 Task: Look for products in the category "Paper Goods" that are on sale.
Action: Mouse moved to (689, 243)
Screenshot: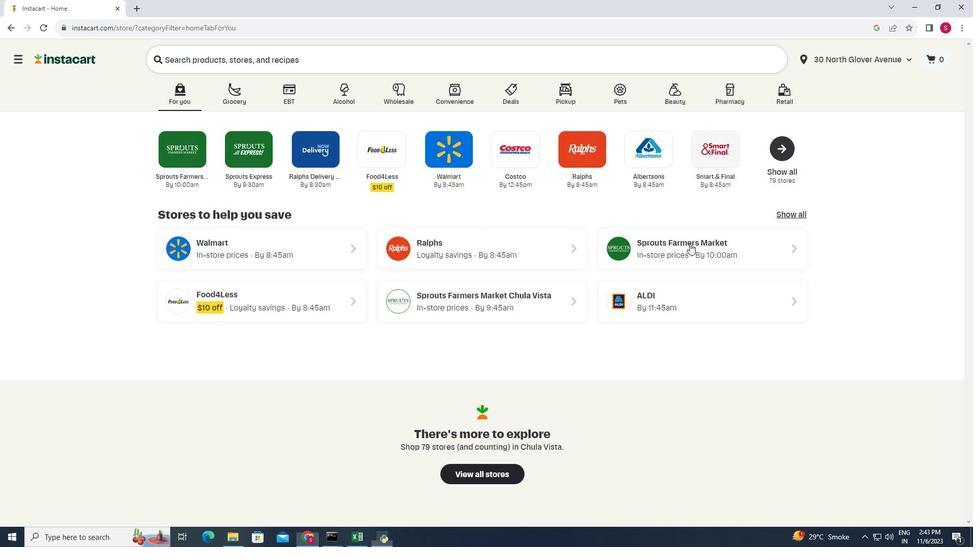 
Action: Mouse pressed left at (689, 243)
Screenshot: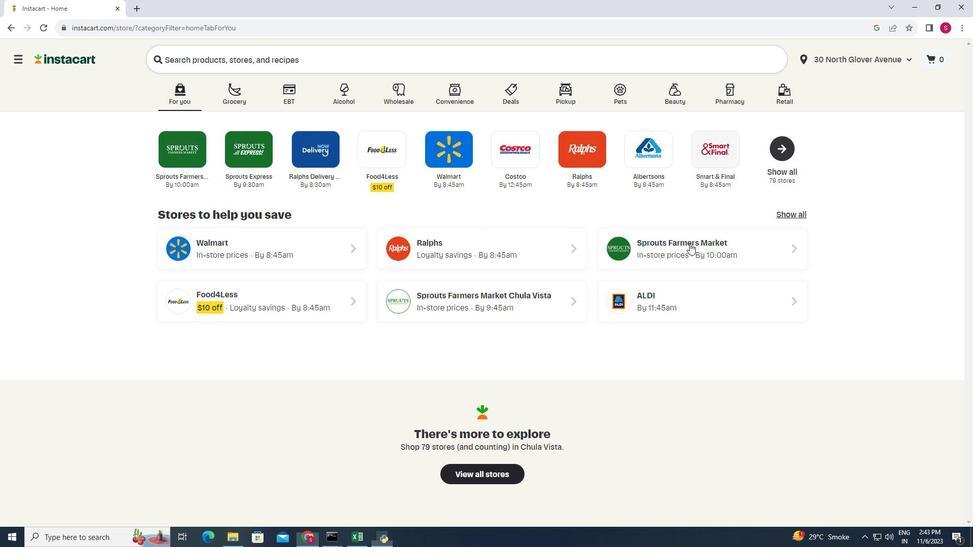 
Action: Mouse moved to (66, 344)
Screenshot: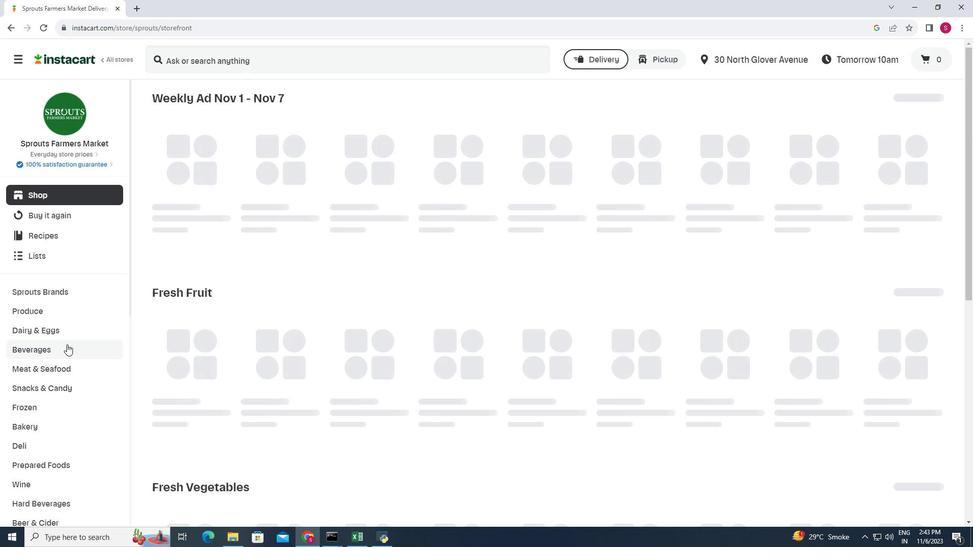 
Action: Mouse scrolled (66, 344) with delta (0, 0)
Screenshot: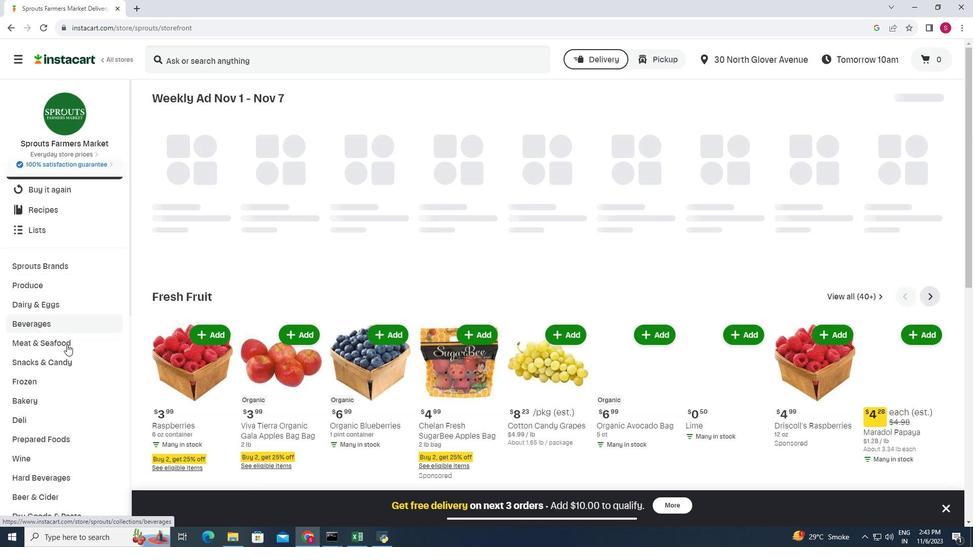 
Action: Mouse moved to (66, 344)
Screenshot: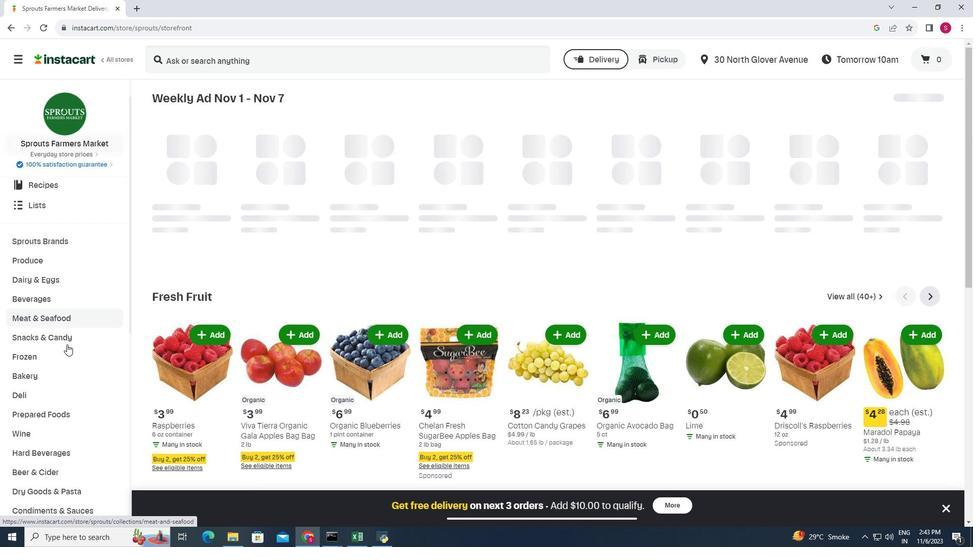 
Action: Mouse scrolled (66, 344) with delta (0, 0)
Screenshot: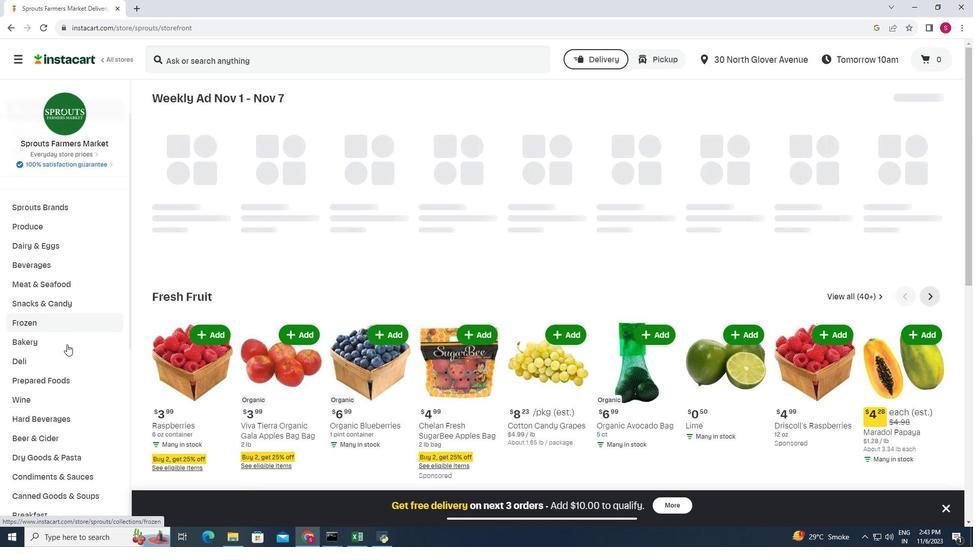
Action: Mouse moved to (66, 344)
Screenshot: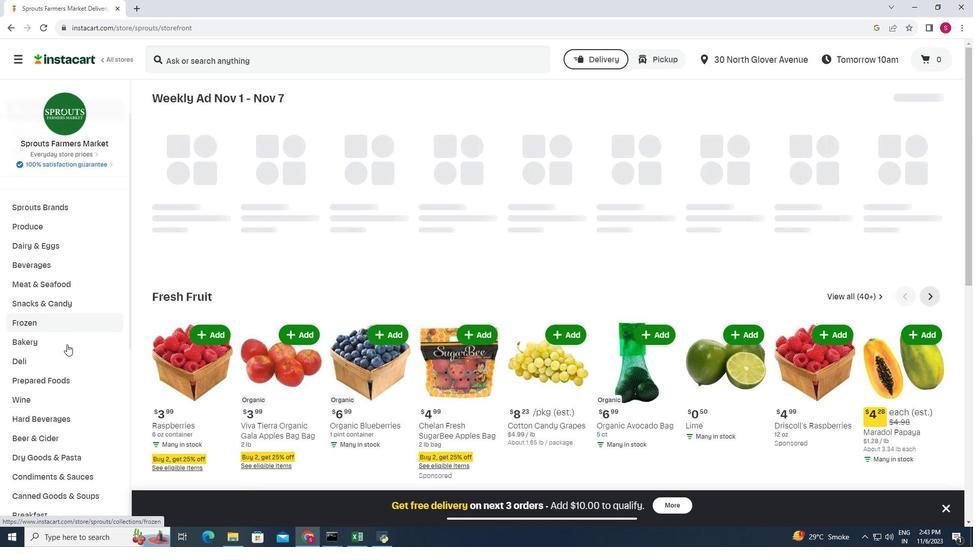 
Action: Mouse scrolled (66, 344) with delta (0, 0)
Screenshot: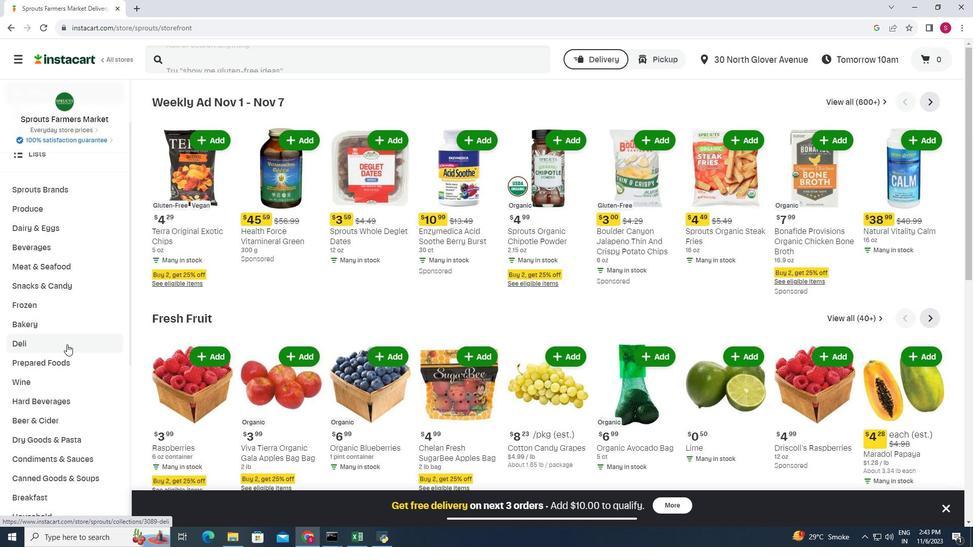 
Action: Mouse scrolled (66, 344) with delta (0, 0)
Screenshot: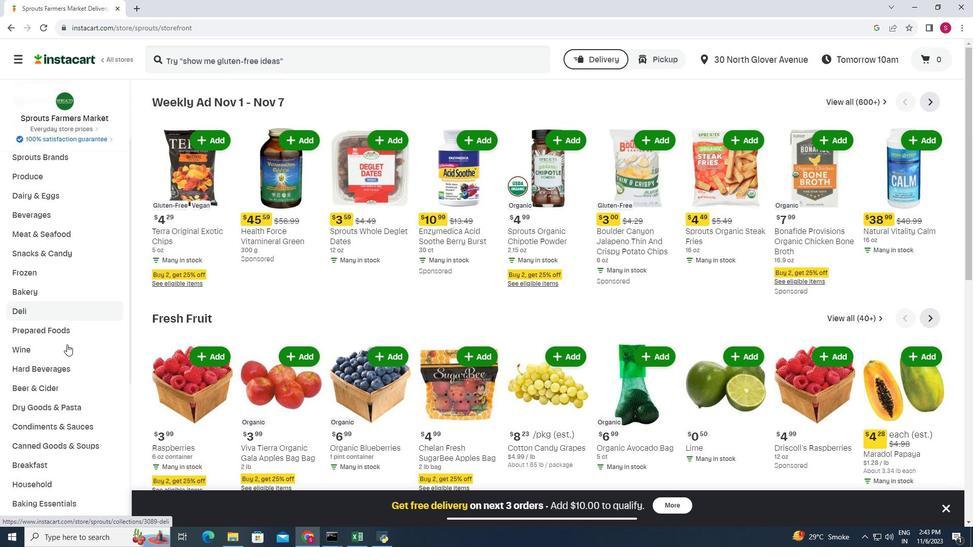 
Action: Mouse scrolled (66, 344) with delta (0, 0)
Screenshot: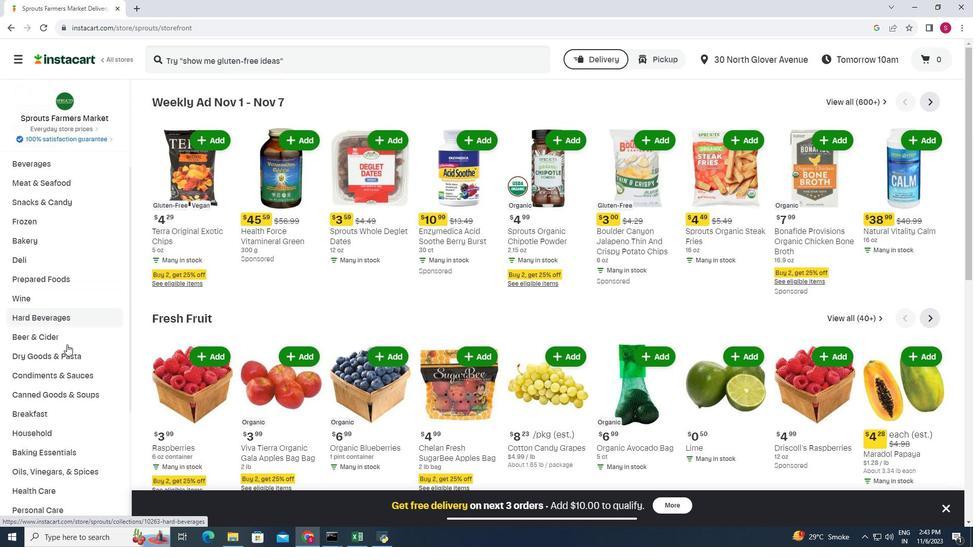 
Action: Mouse moved to (35, 410)
Screenshot: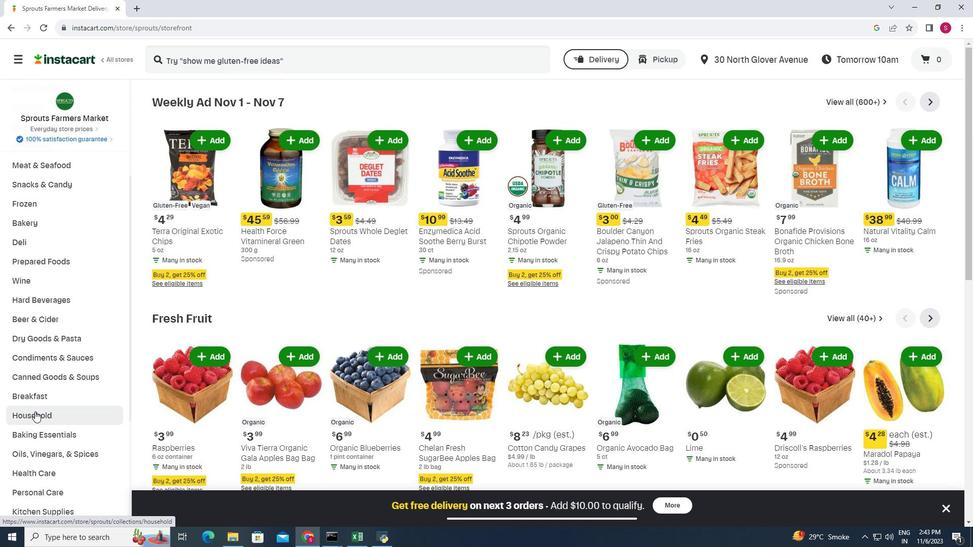 
Action: Mouse pressed left at (35, 410)
Screenshot: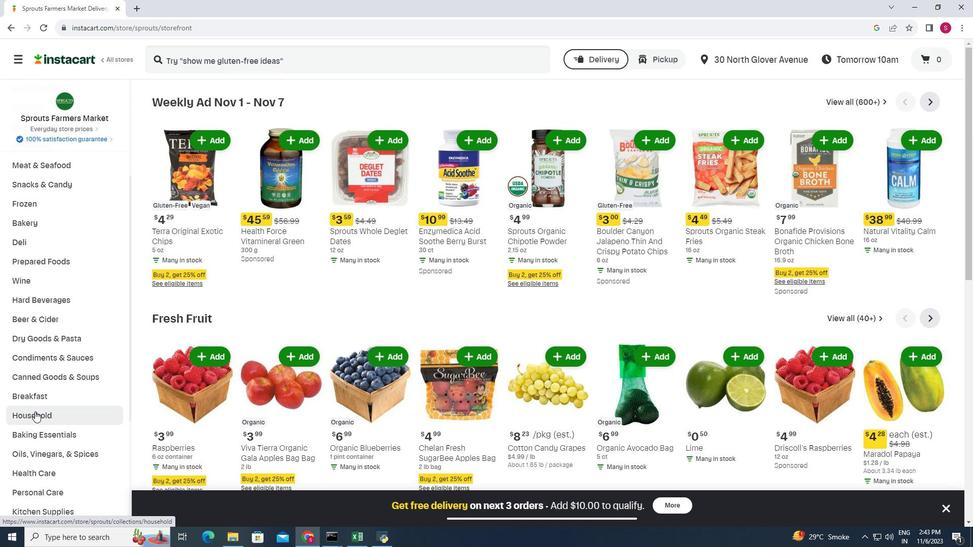 
Action: Mouse moved to (229, 125)
Screenshot: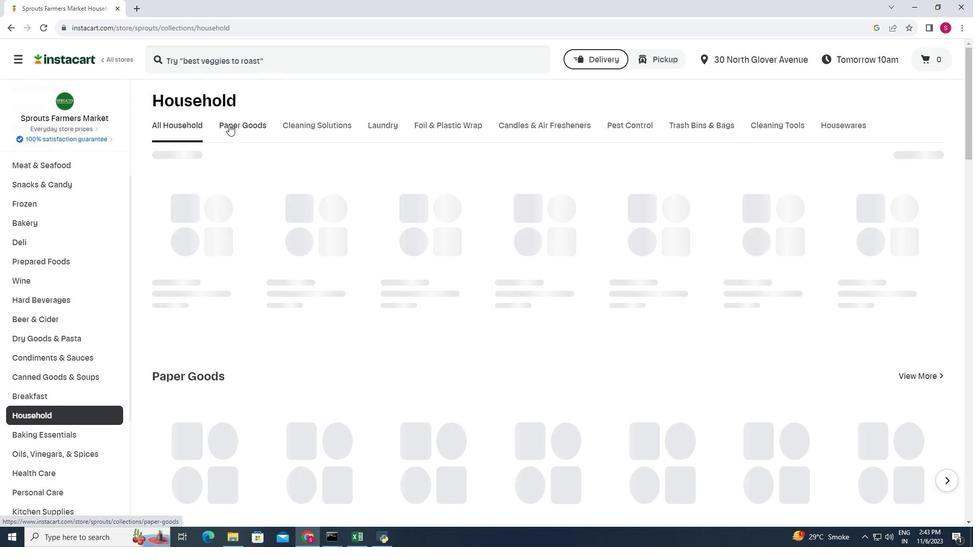 
Action: Mouse pressed left at (229, 125)
Screenshot: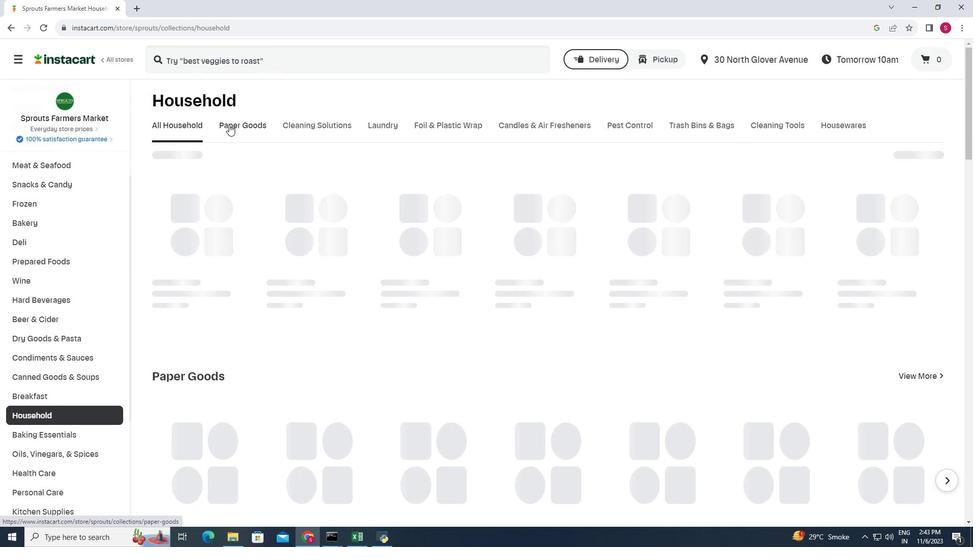 
Action: Mouse moved to (505, 166)
Screenshot: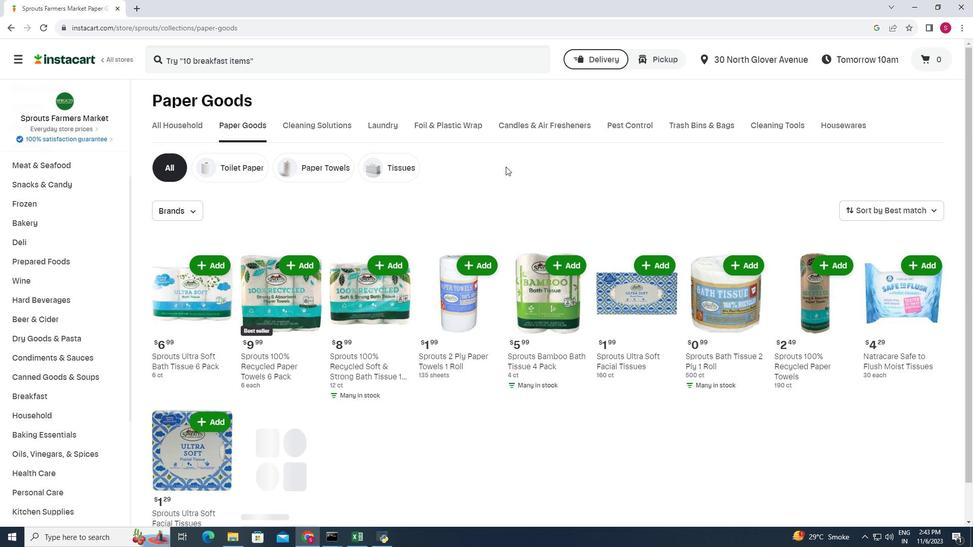 
Action: Mouse scrolled (505, 166) with delta (0, 0)
Screenshot: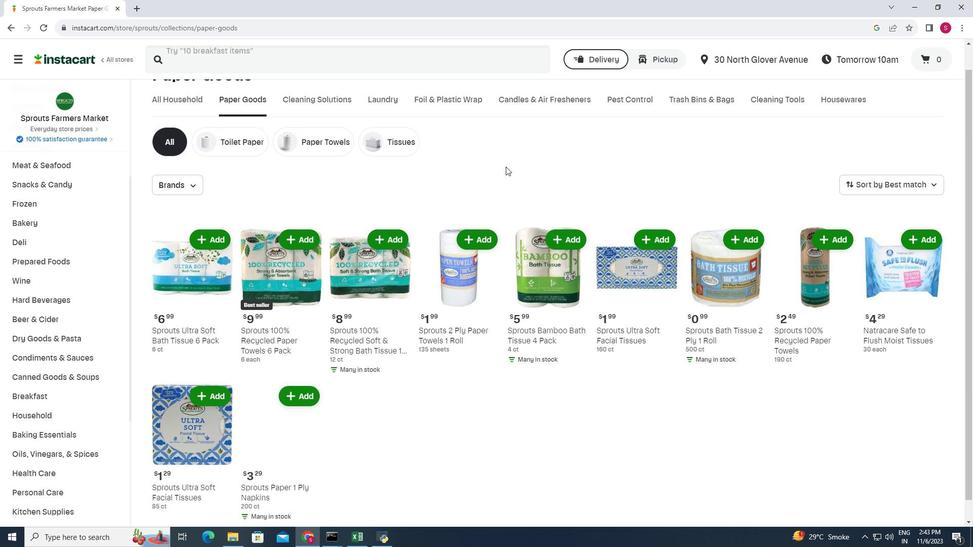 
Action: Mouse scrolled (505, 166) with delta (0, 0)
Screenshot: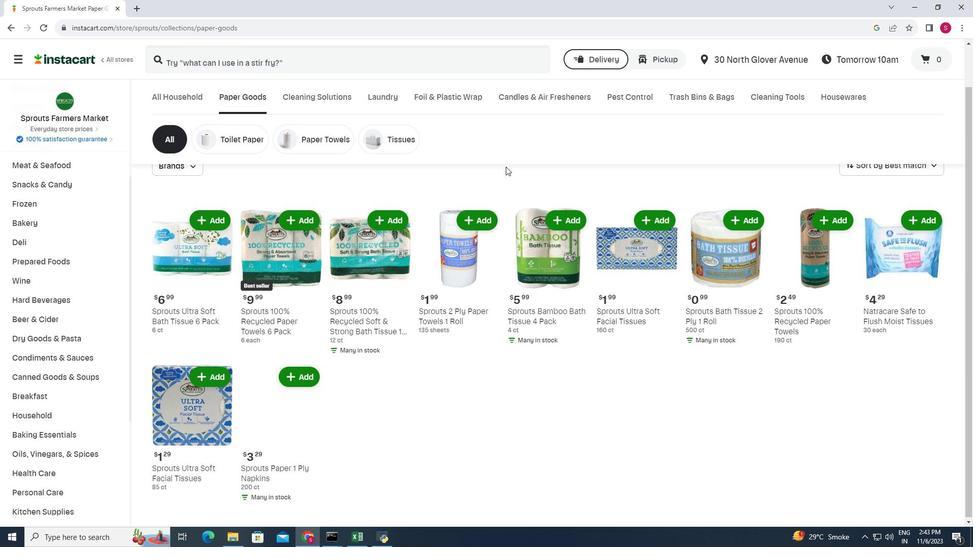 
Action: Mouse scrolled (505, 166) with delta (0, 0)
Screenshot: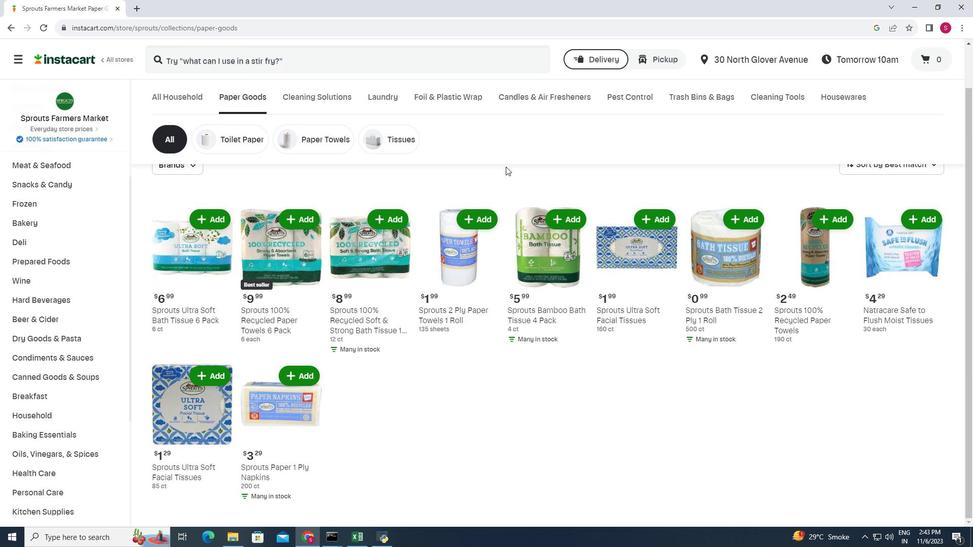
